 Task: Display the Git system configuration settings.
Action: Mouse moved to (120, 187)
Screenshot: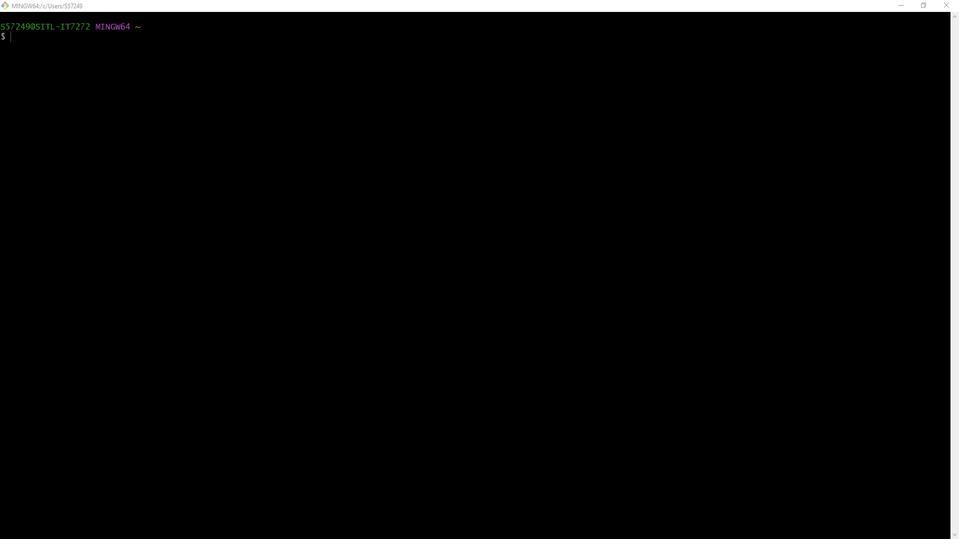 
Action: Mouse pressed left at (120, 187)
Screenshot: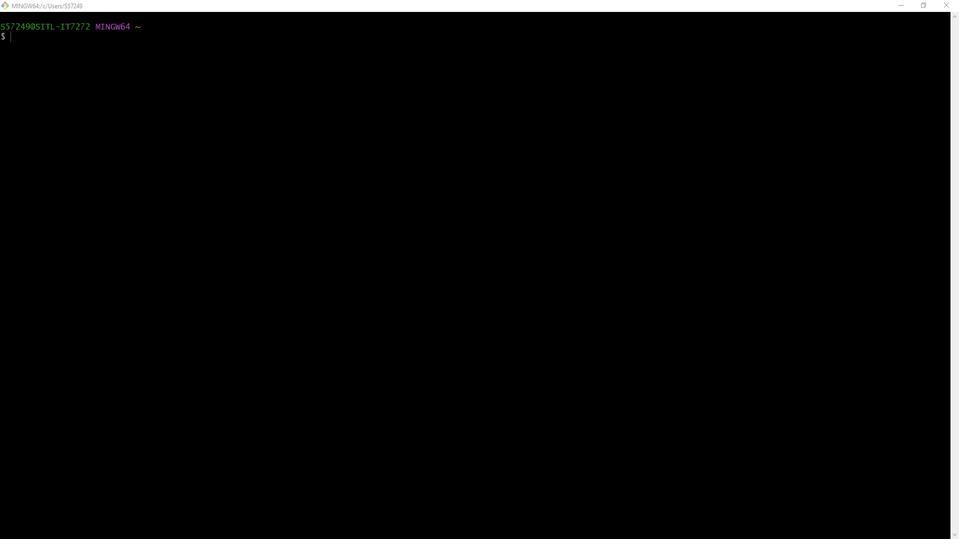 
Action: Mouse moved to (173, 53)
Screenshot: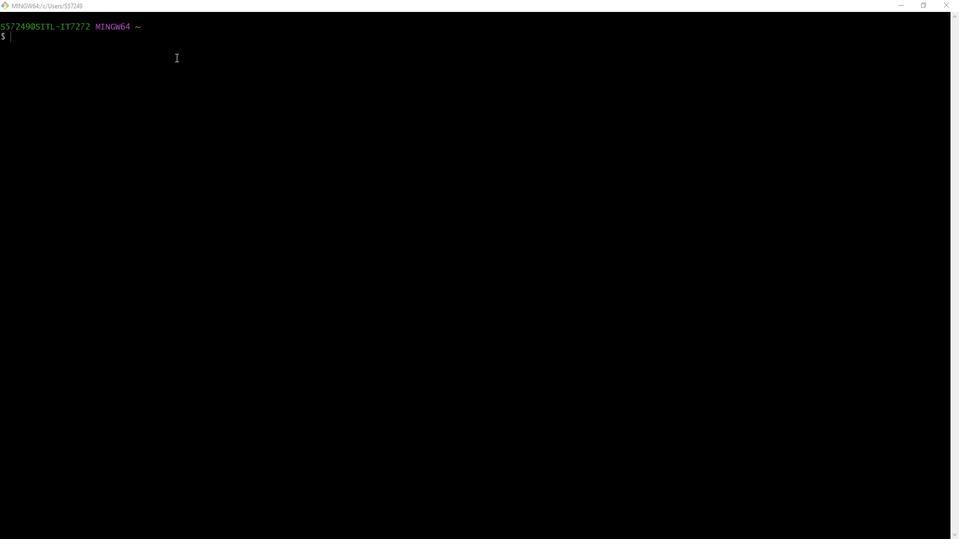 
Action: Mouse pressed left at (173, 53)
Screenshot: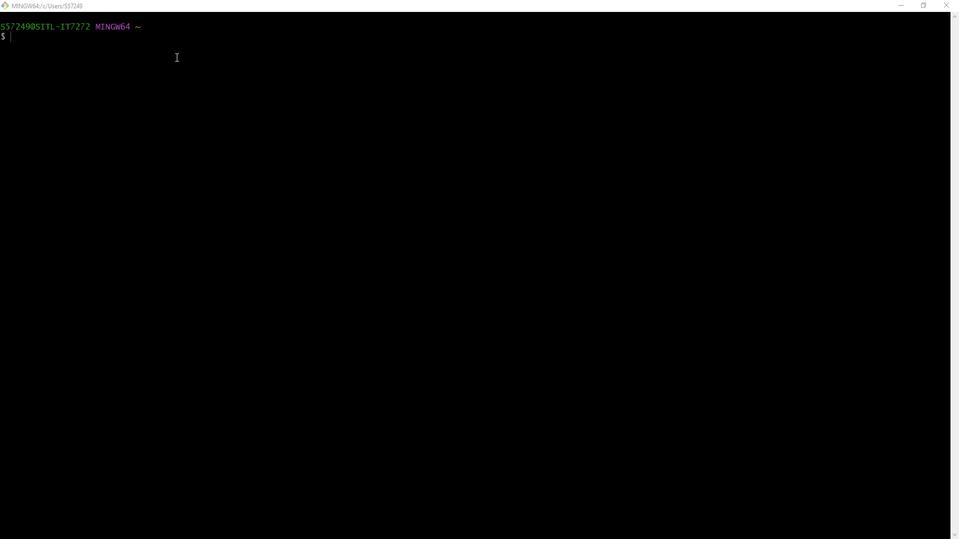 
Action: Key pressed cat<Key.space>/etc/gitconfig<Key.enter>
Screenshot: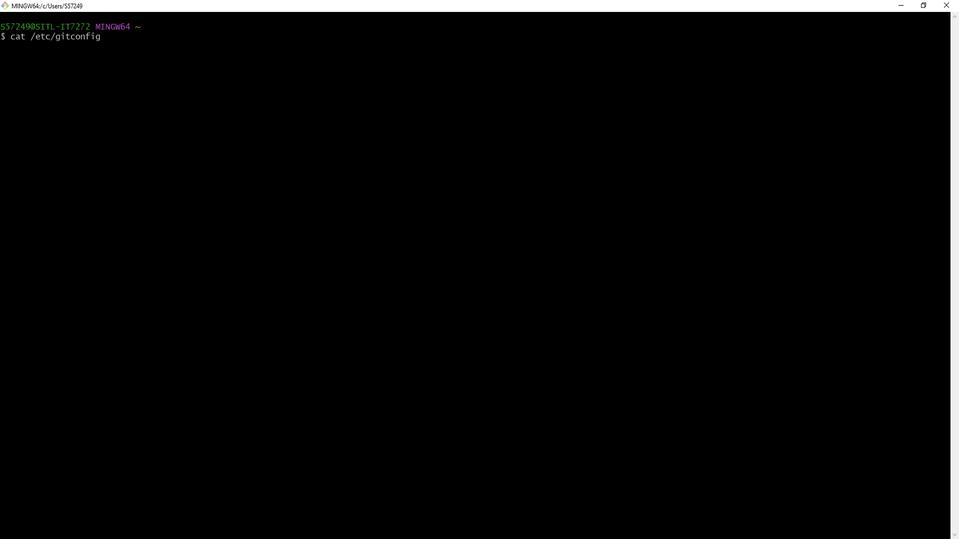 
Action: Mouse moved to (50, 299)
Screenshot: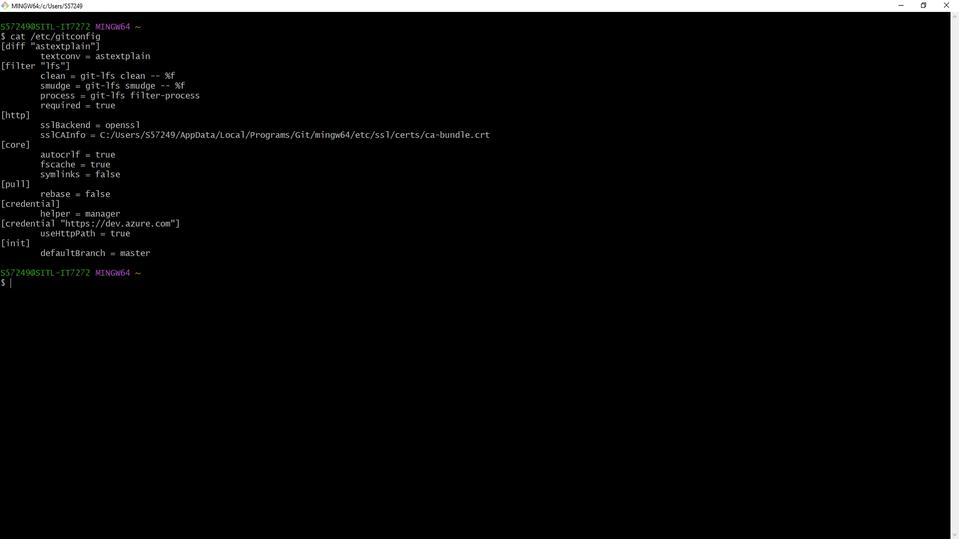 
Action: Mouse pressed left at (50, 299)
Screenshot: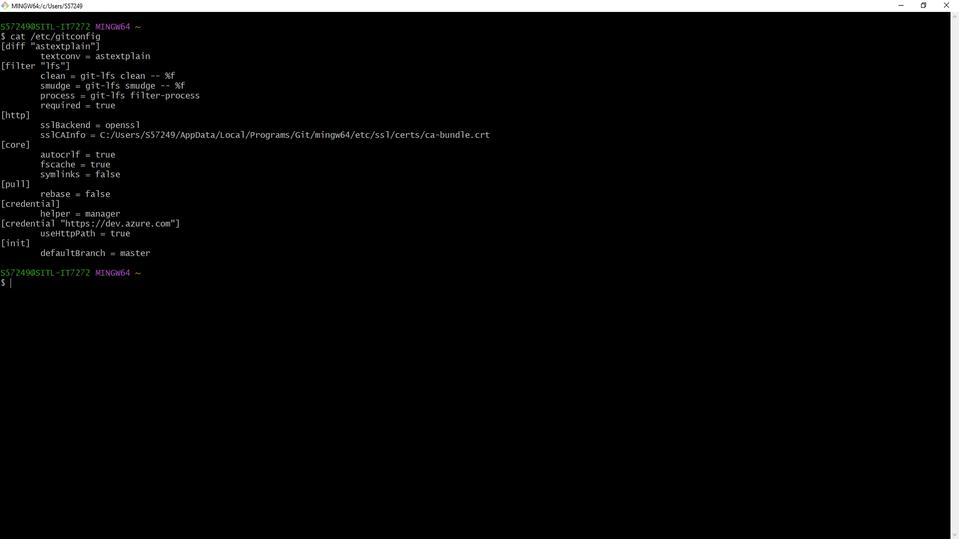 
Action: Mouse moved to (63, 264)
Screenshot: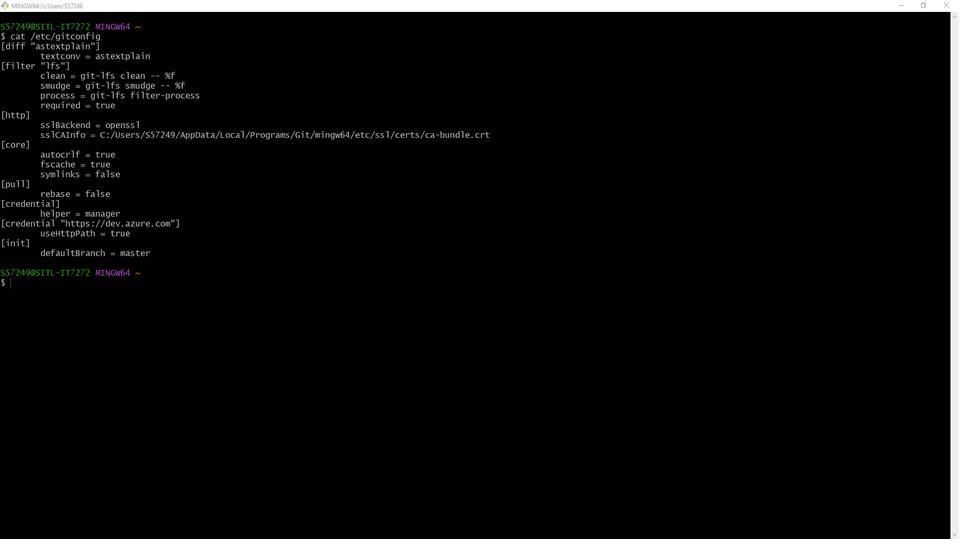 
Action: Mouse pressed left at (63, 264)
Screenshot: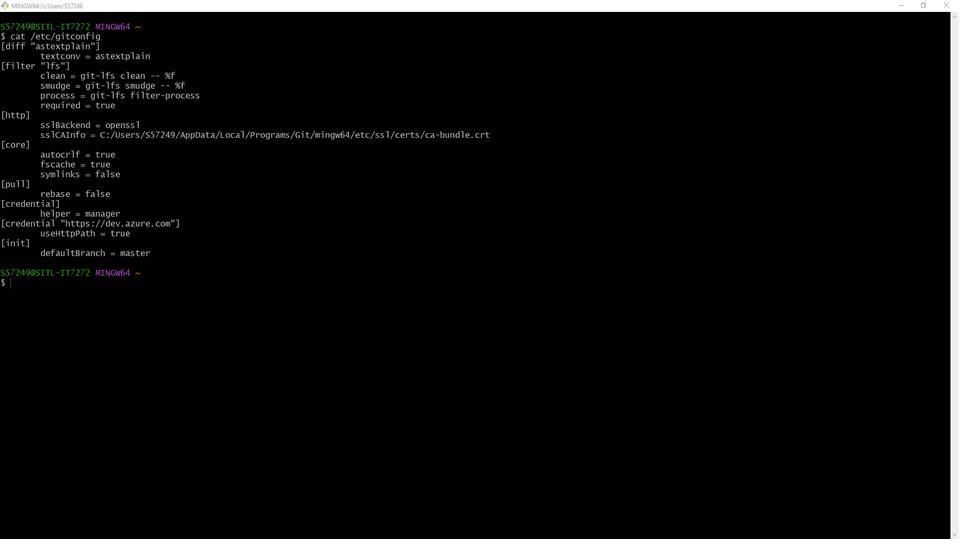 
Action: Mouse moved to (51, 188)
Screenshot: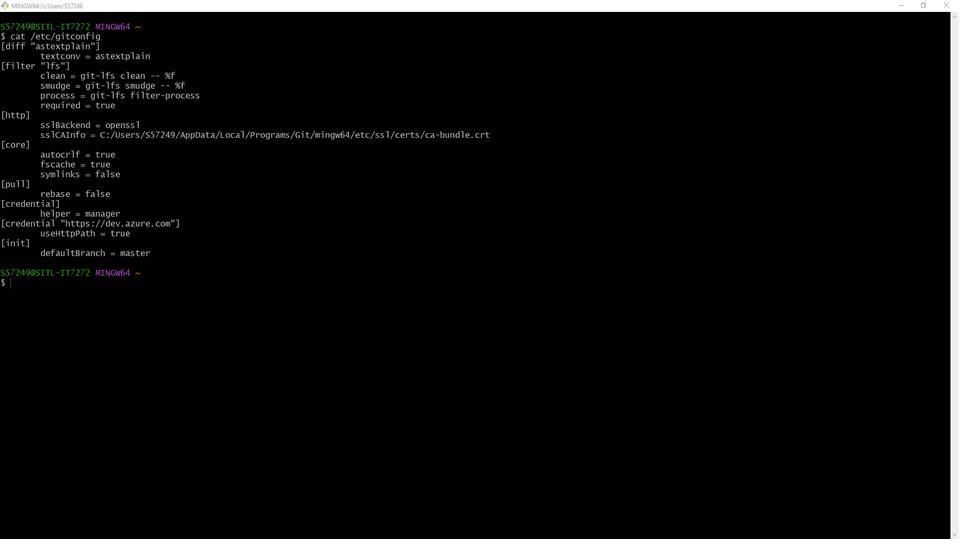 
Action: Mouse pressed left at (51, 188)
Screenshot: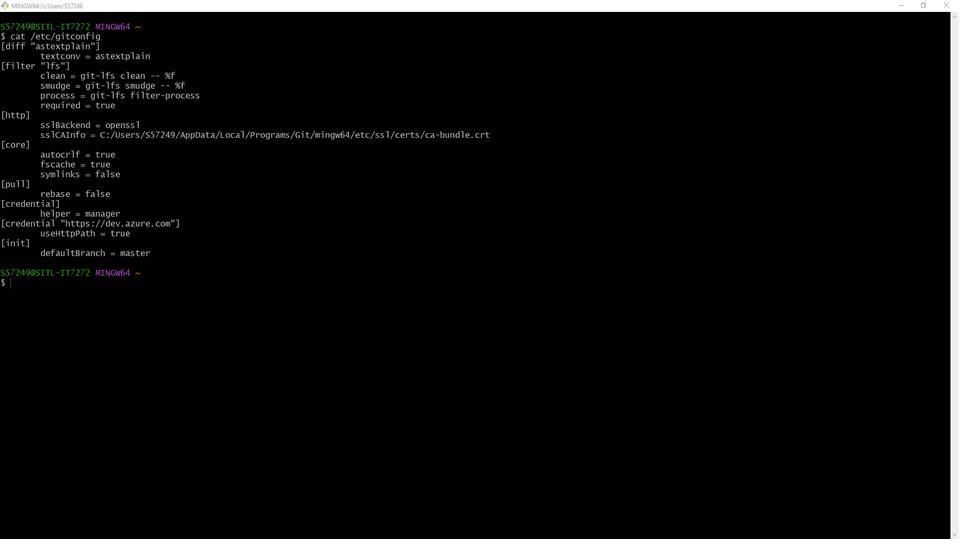 
